 Task: Write the Readme "To run this project use command: pylogin" for the project "MarkGPT".
Action: Mouse pressed left at (272, 181)
Screenshot: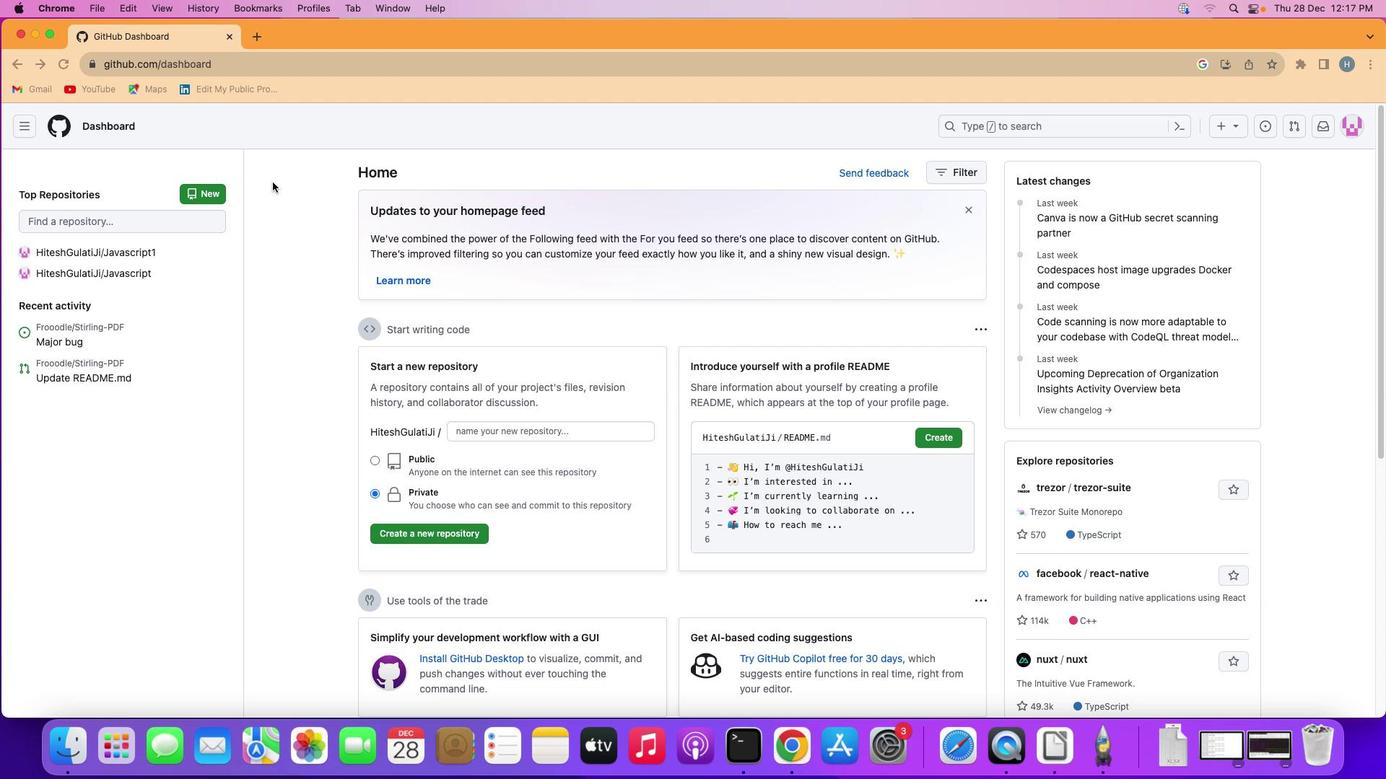 
Action: Mouse moved to (18, 124)
Screenshot: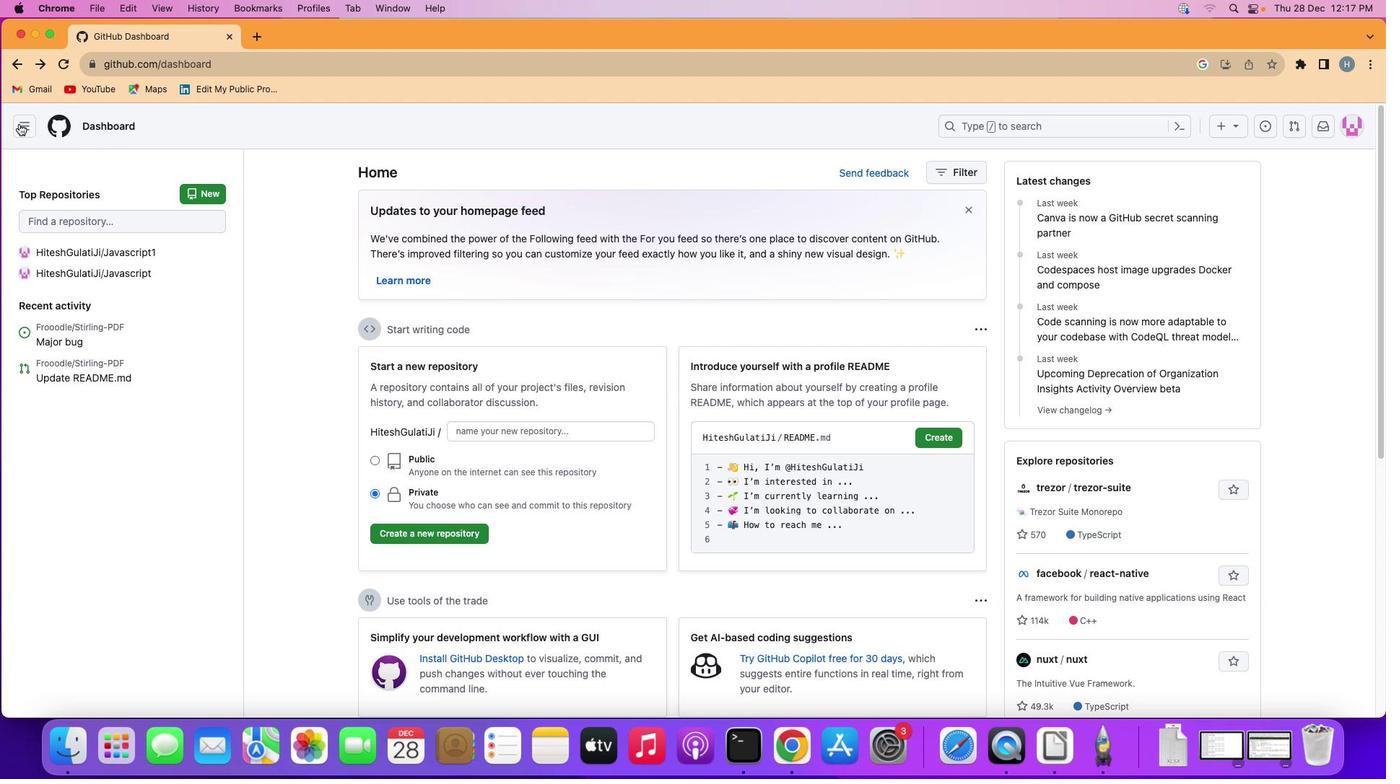 
Action: Mouse pressed left at (18, 124)
Screenshot: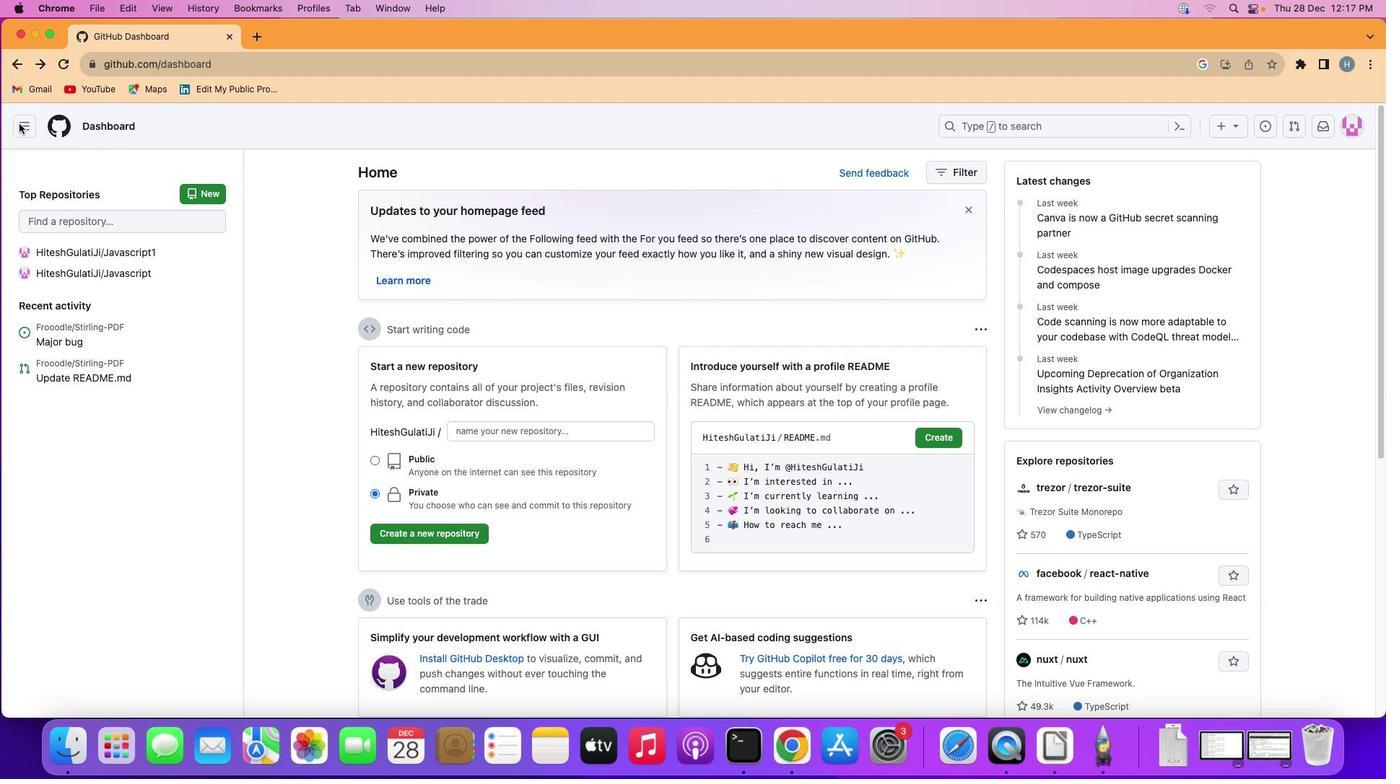 
Action: Mouse moved to (90, 225)
Screenshot: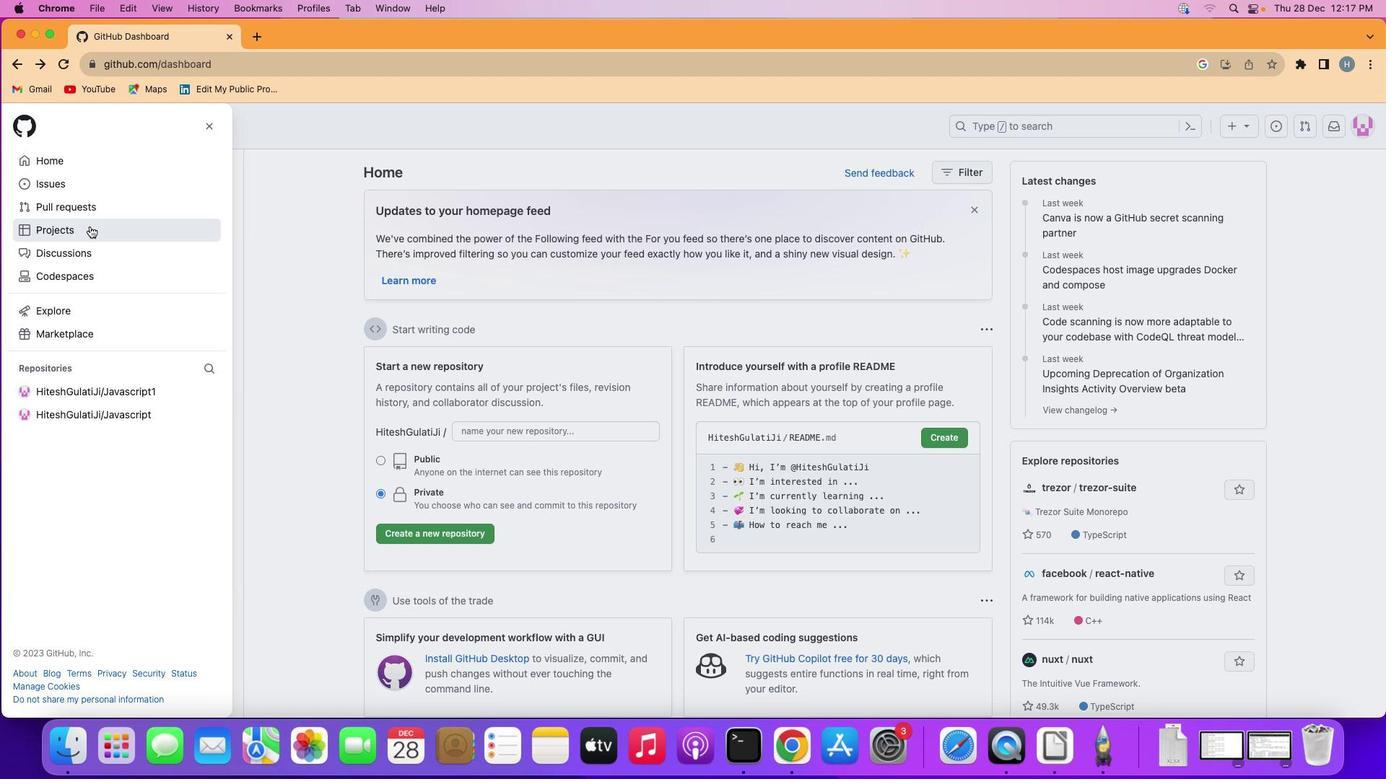 
Action: Mouse pressed left at (90, 225)
Screenshot: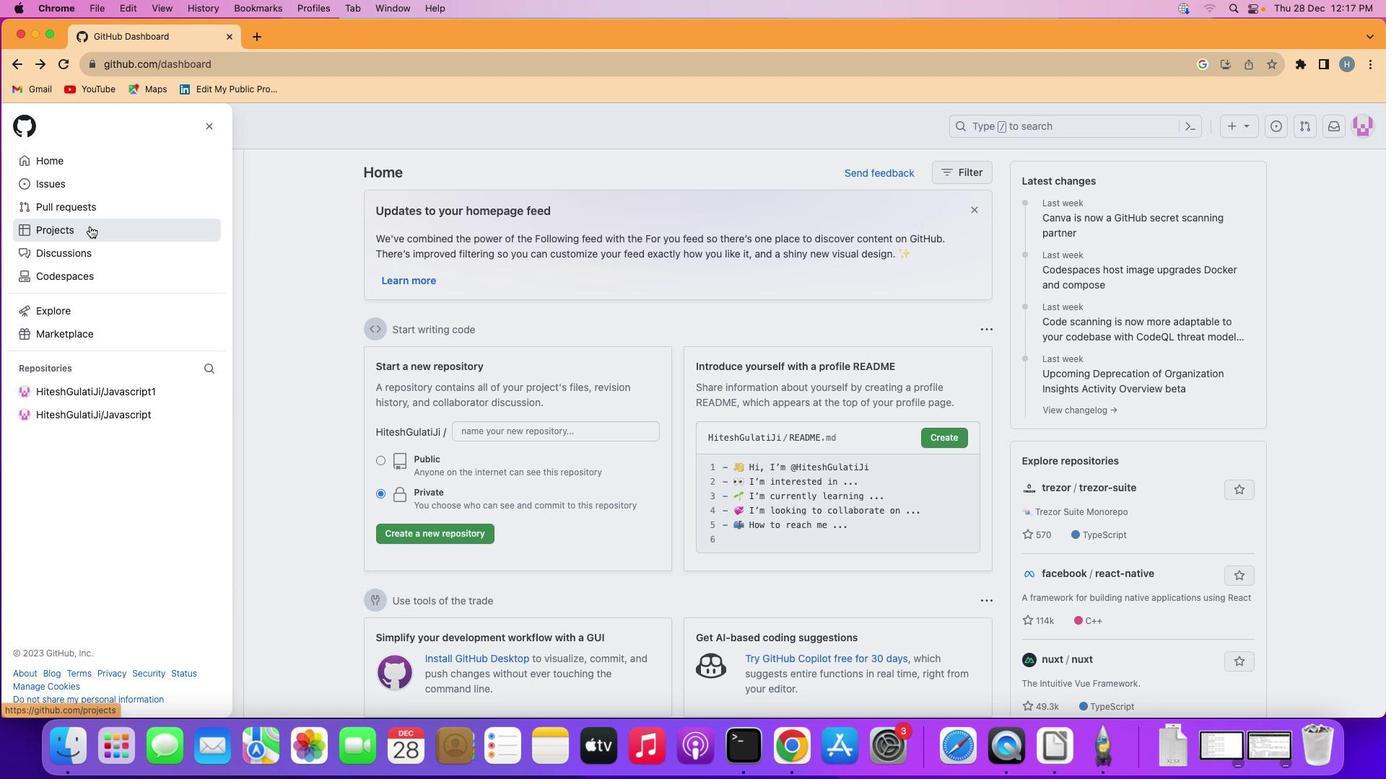 
Action: Mouse moved to (516, 261)
Screenshot: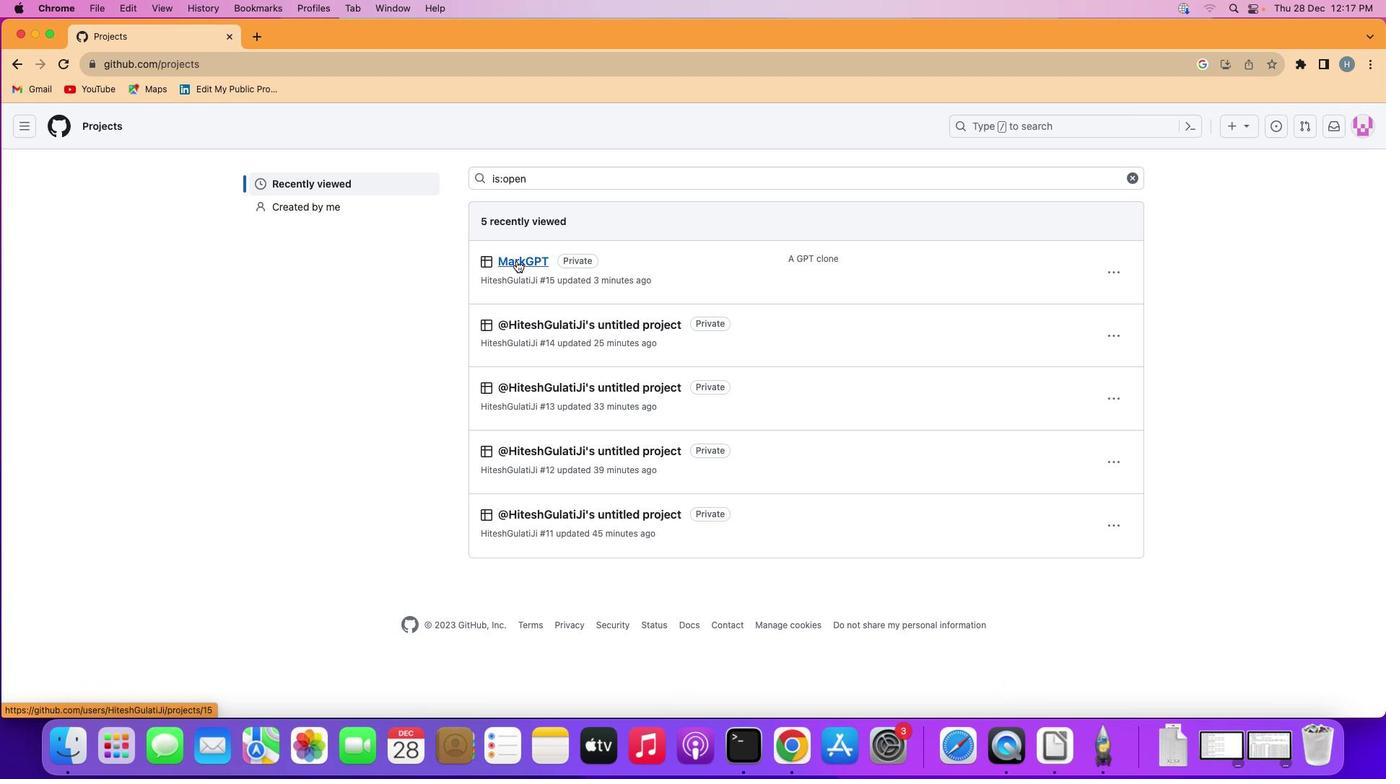 
Action: Mouse pressed left at (516, 261)
Screenshot: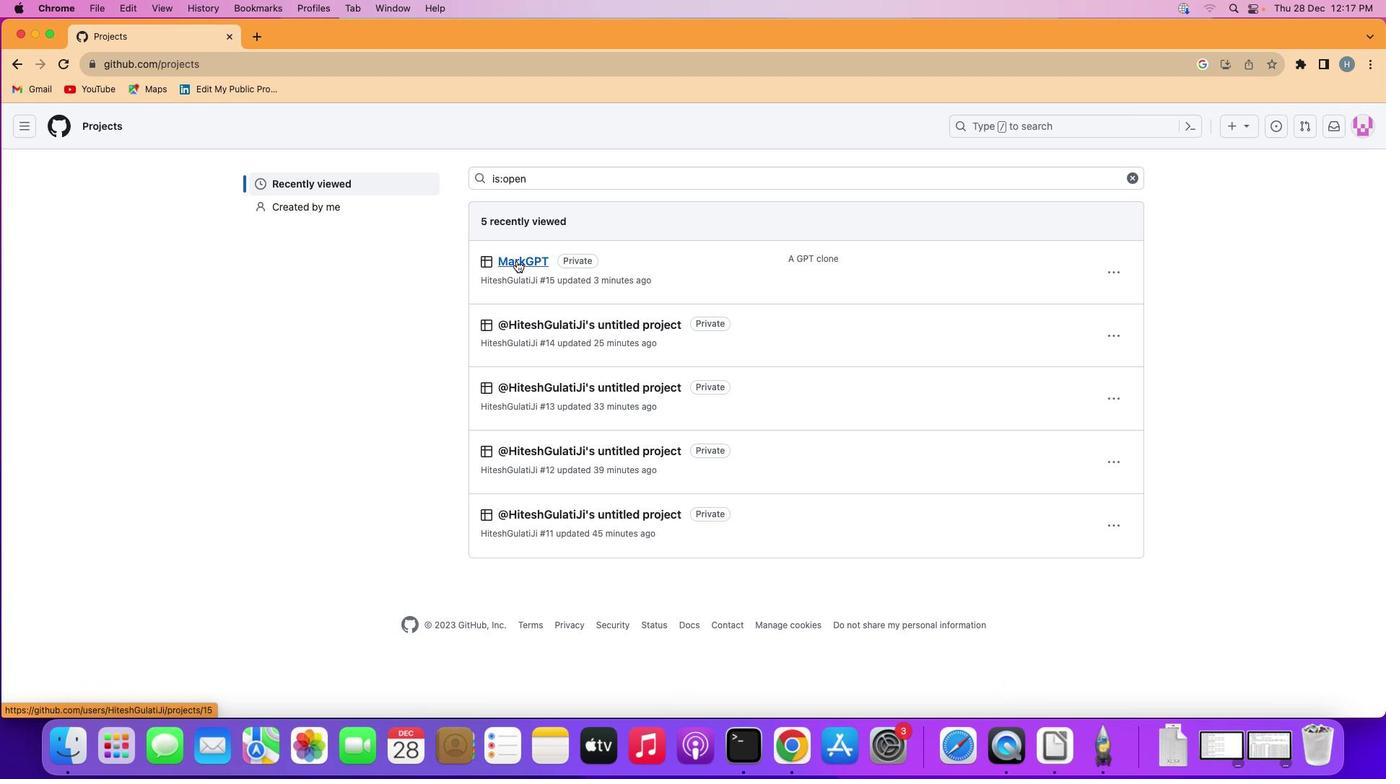 
Action: Mouse moved to (1352, 166)
Screenshot: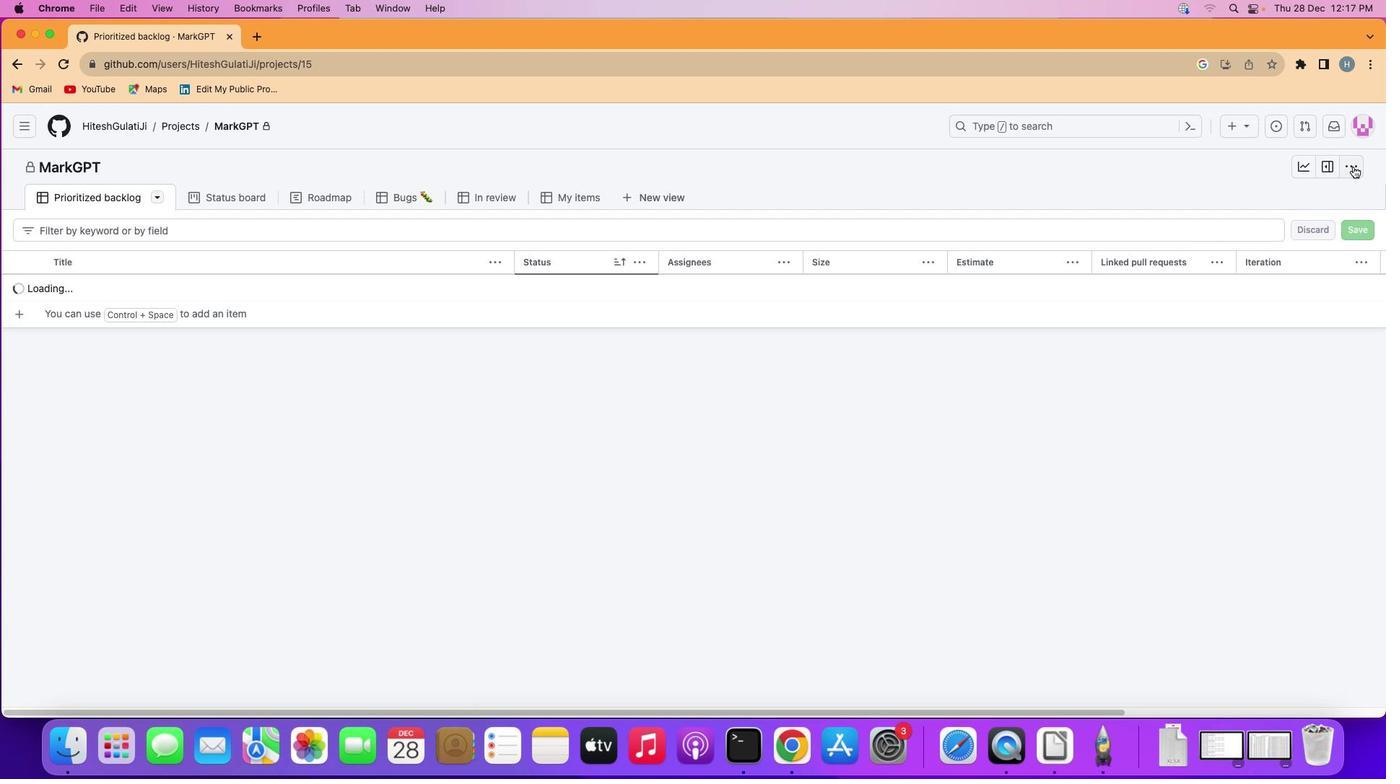 
Action: Mouse pressed left at (1352, 166)
Screenshot: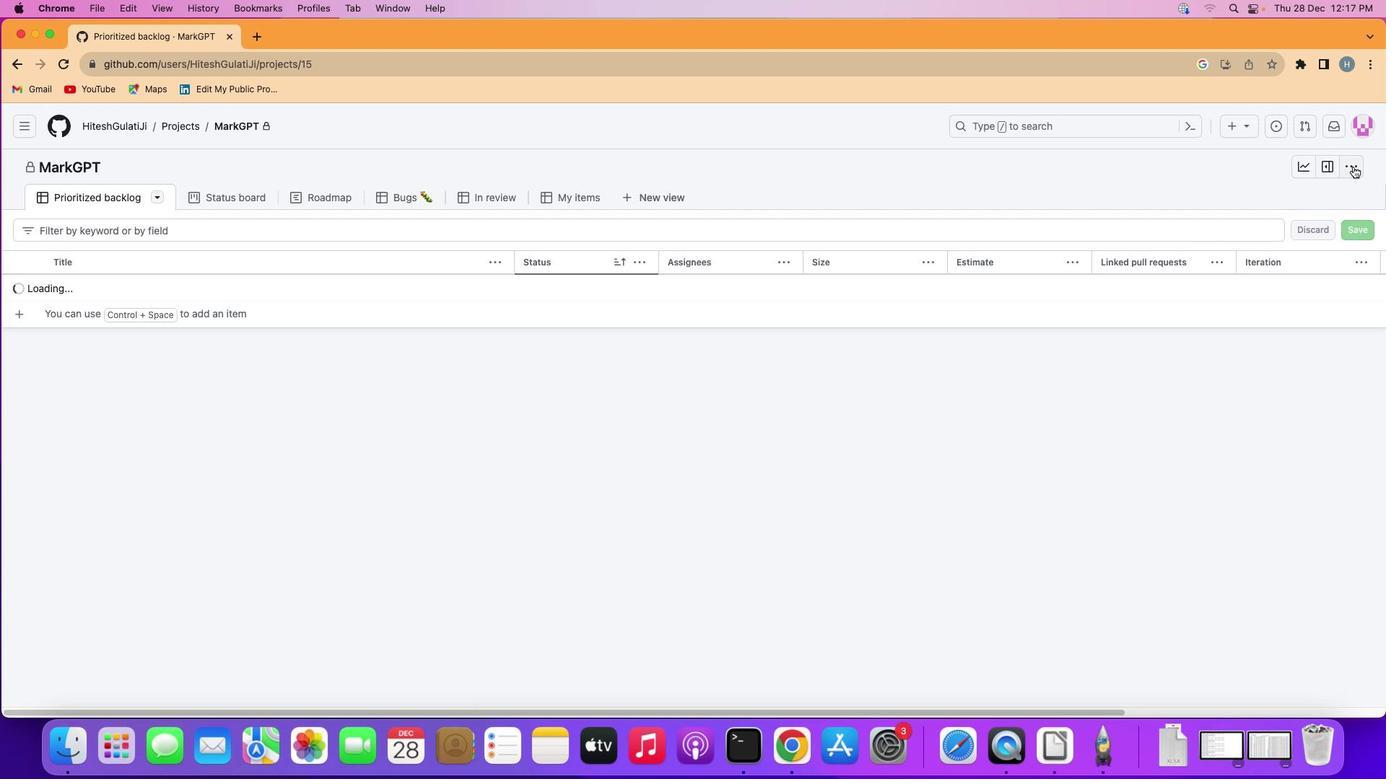 
Action: Mouse moved to (1308, 241)
Screenshot: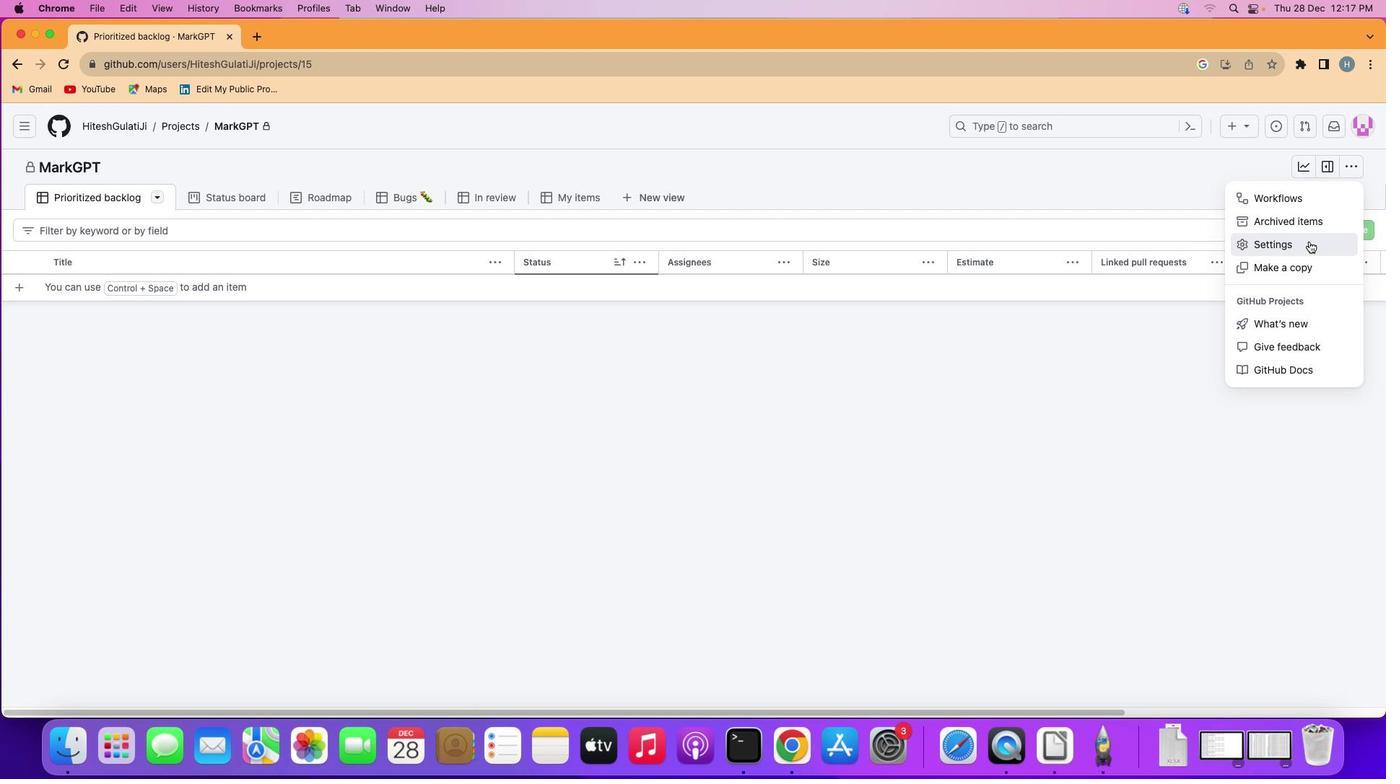 
Action: Mouse pressed left at (1308, 241)
Screenshot: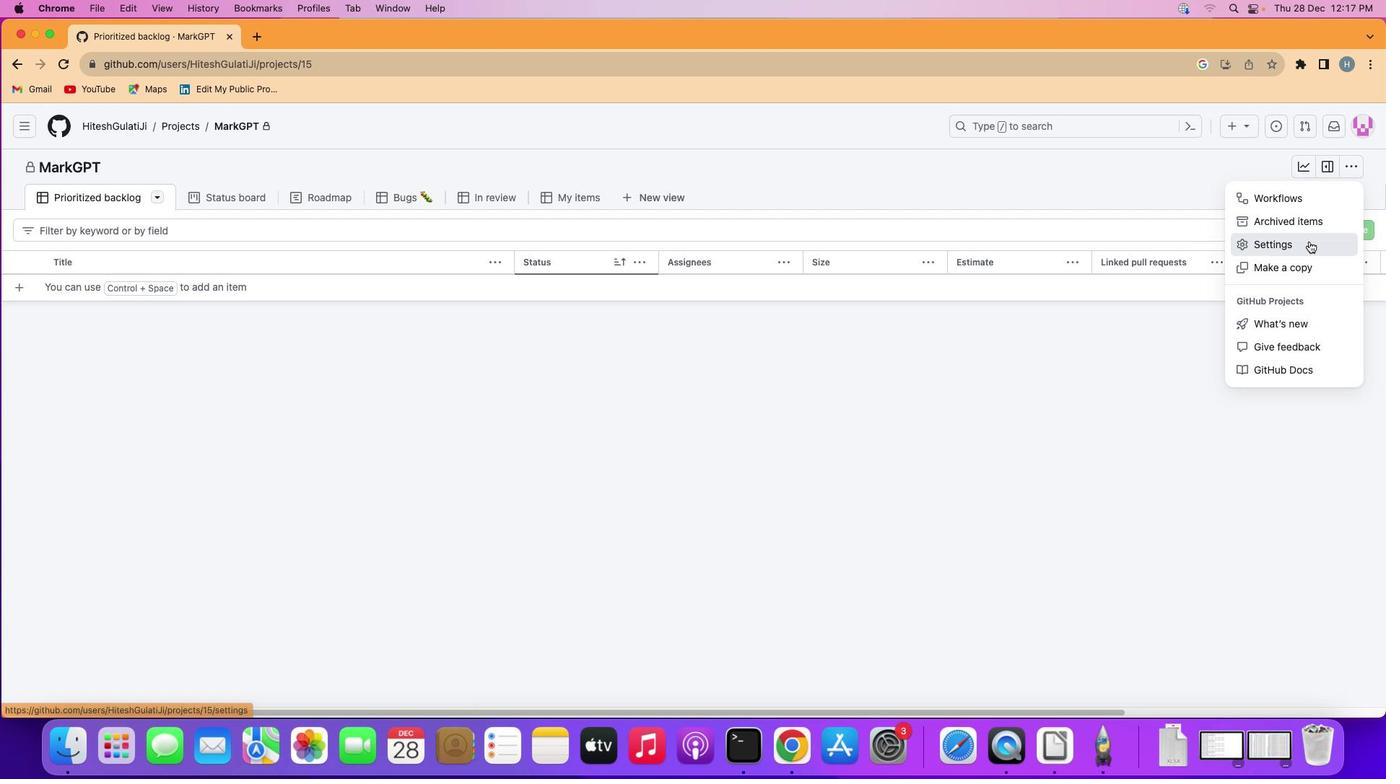 
Action: Mouse moved to (554, 566)
Screenshot: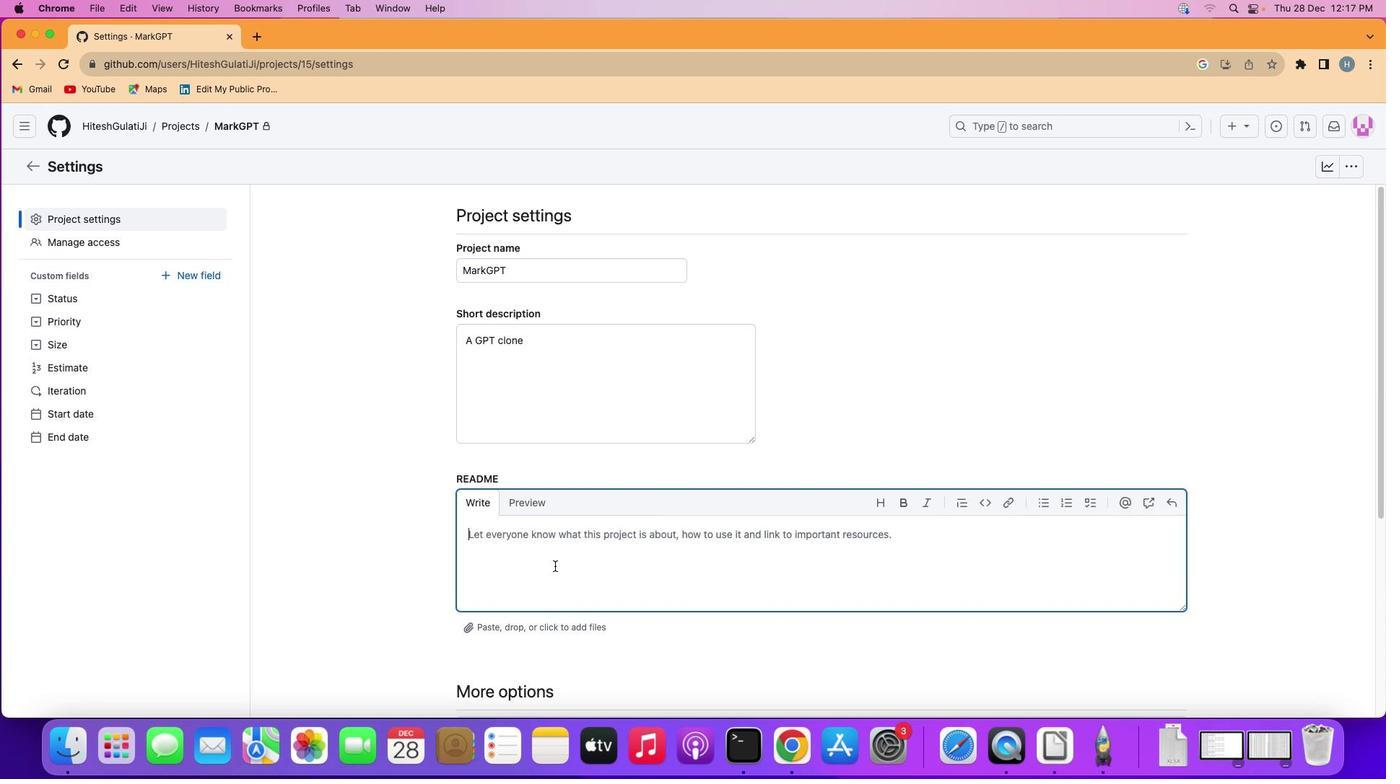 
Action: Mouse pressed left at (554, 566)
Screenshot: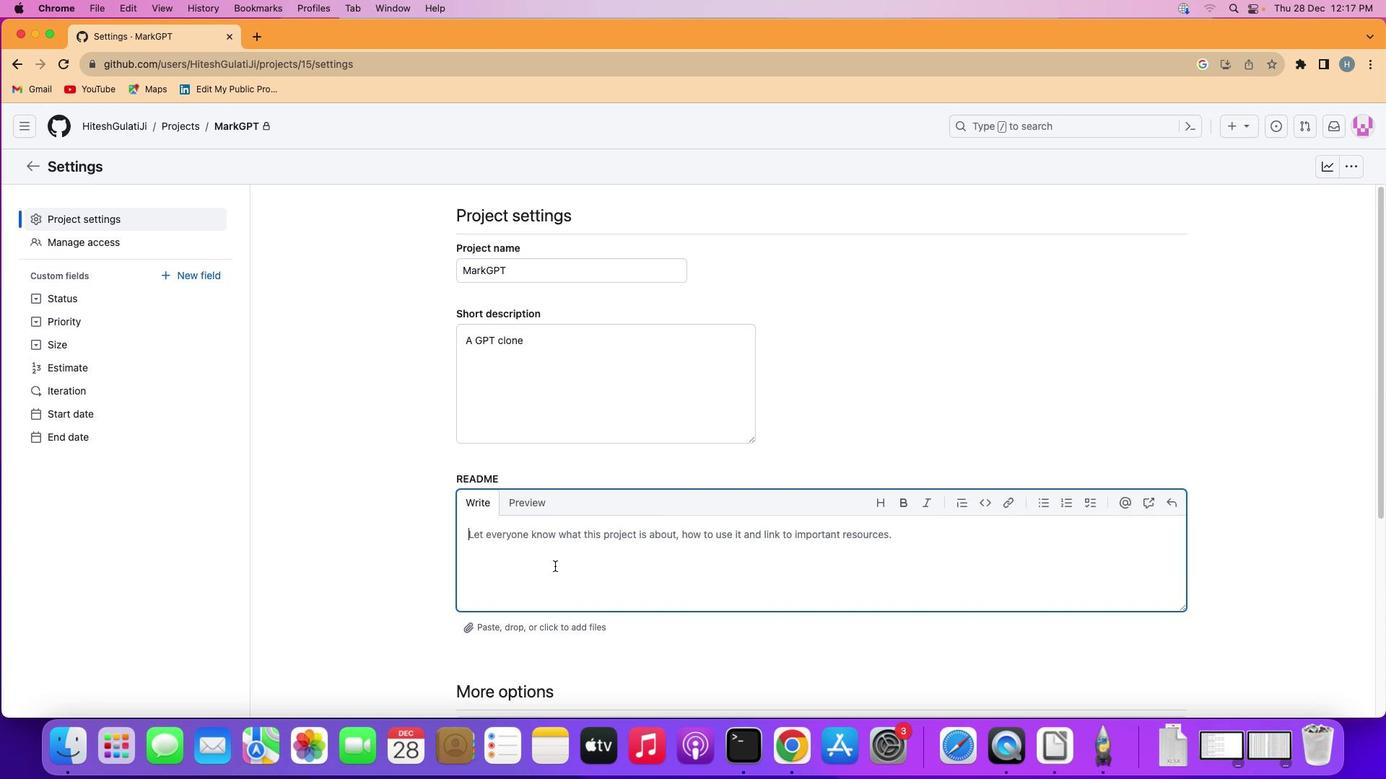 
Action: Key pressed Key.shift'T''o'Key.space'r''u''n'Key.space't''h''i''s'Key.space'p''r''o''j''e''c''t'Key.space'u''s''e'Key.space'c''o''m''m''a''n''d'Key.shift_r':'Key.space'p''y''l''o''g''i''n'
Screenshot: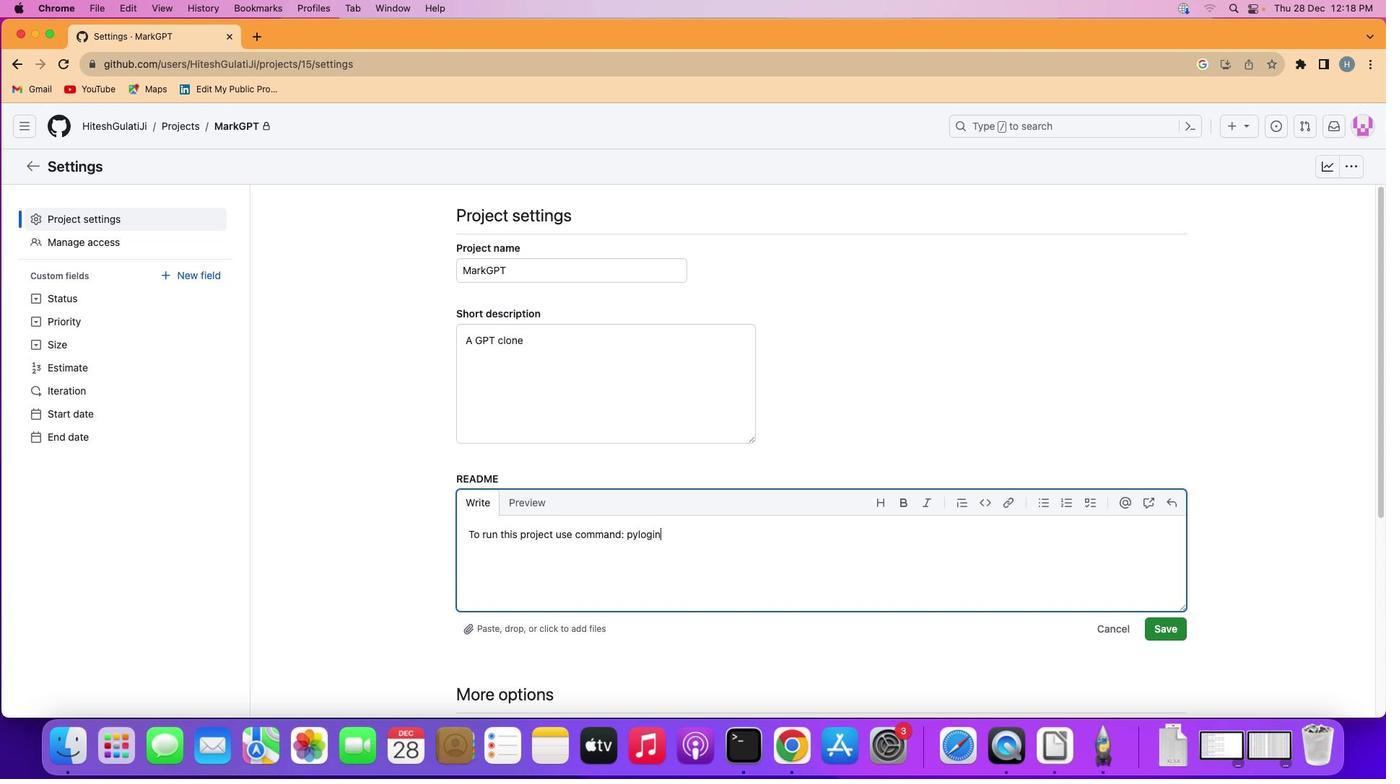 
Action: Mouse moved to (1175, 623)
Screenshot: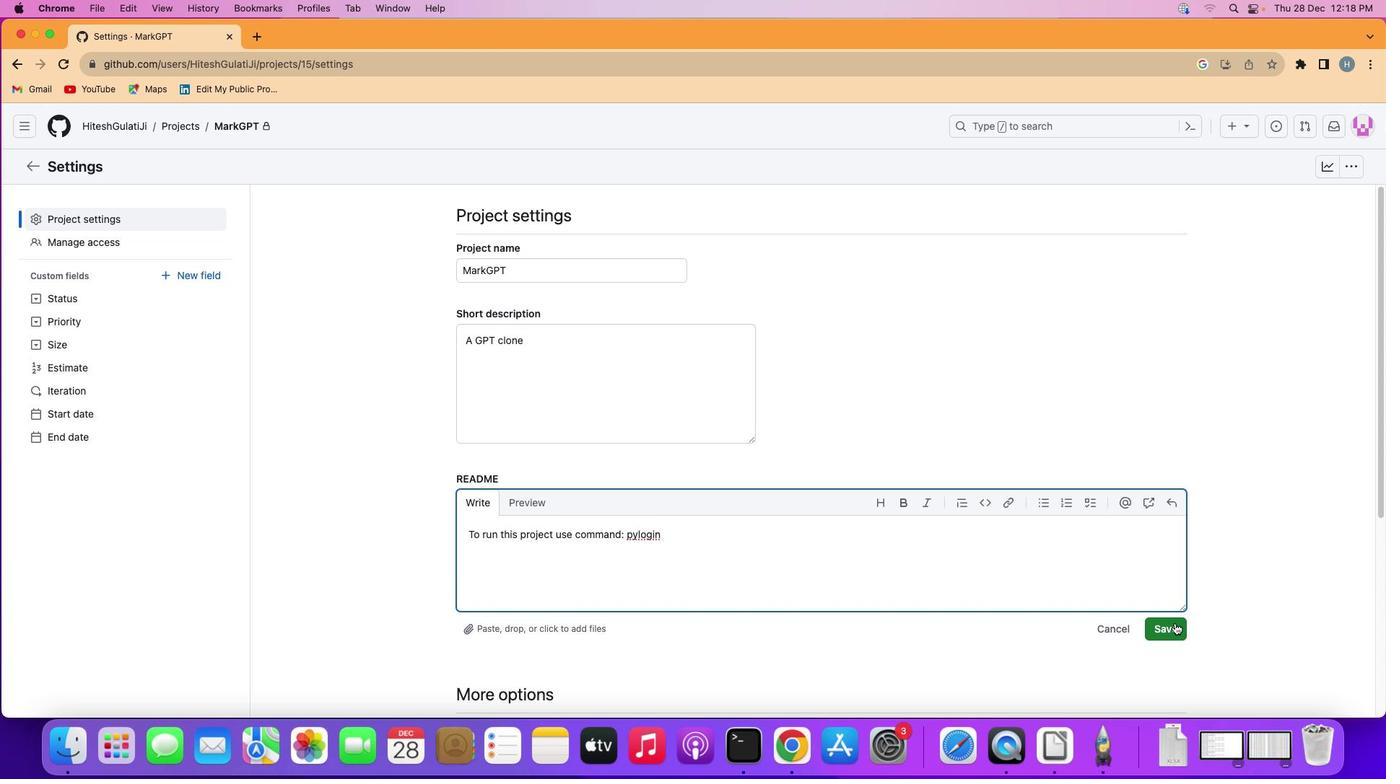 
Action: Mouse pressed left at (1175, 623)
Screenshot: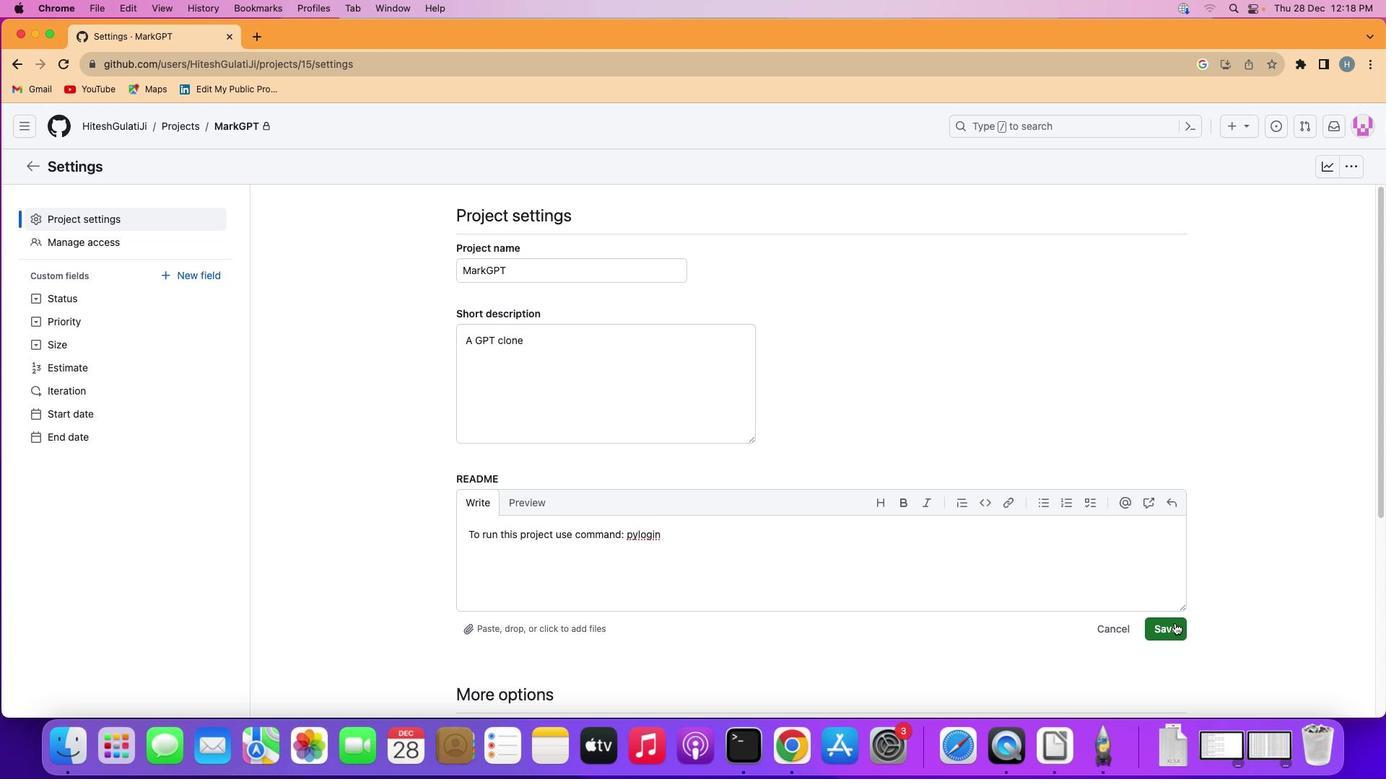 
Action: Mouse moved to (1220, 606)
Screenshot: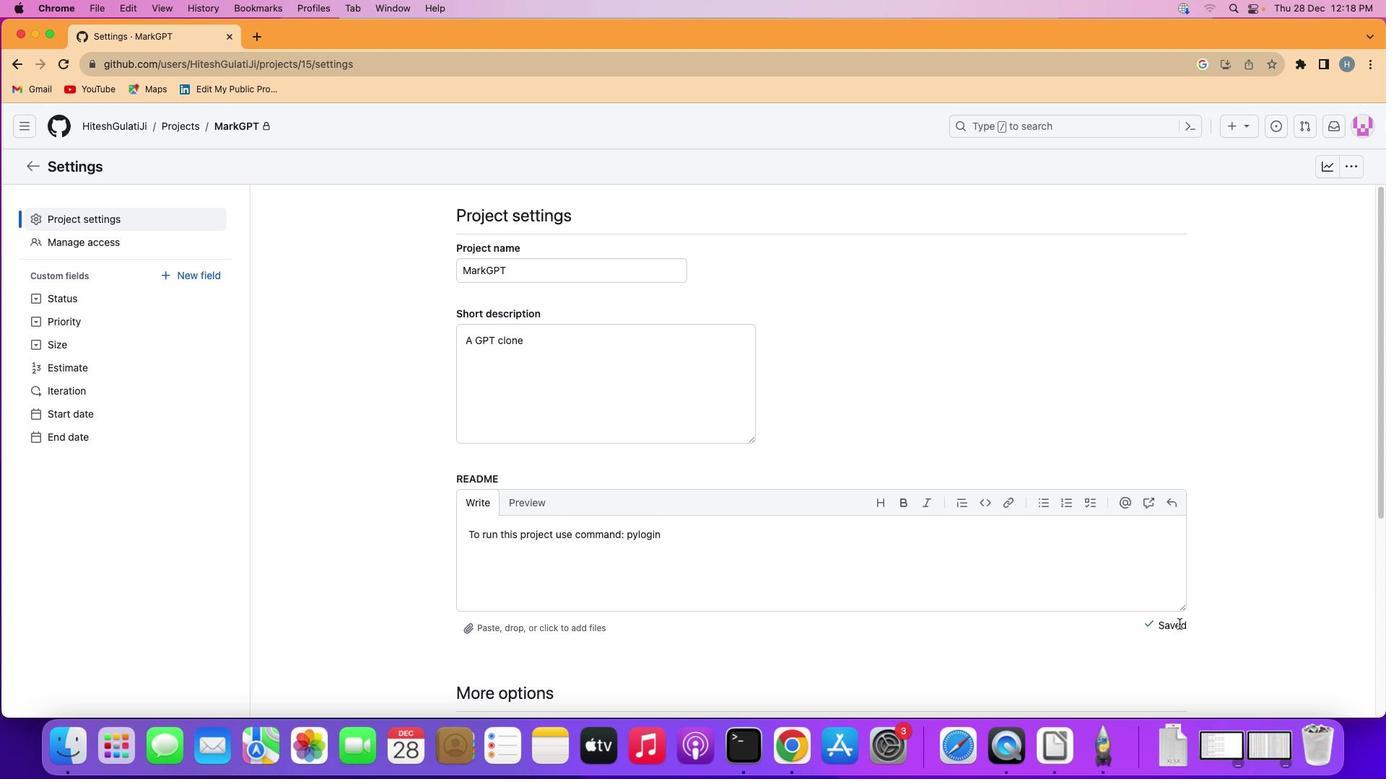
